Task: Open Zendesk chatbot.
Action: Mouse moved to (1088, 176)
Screenshot: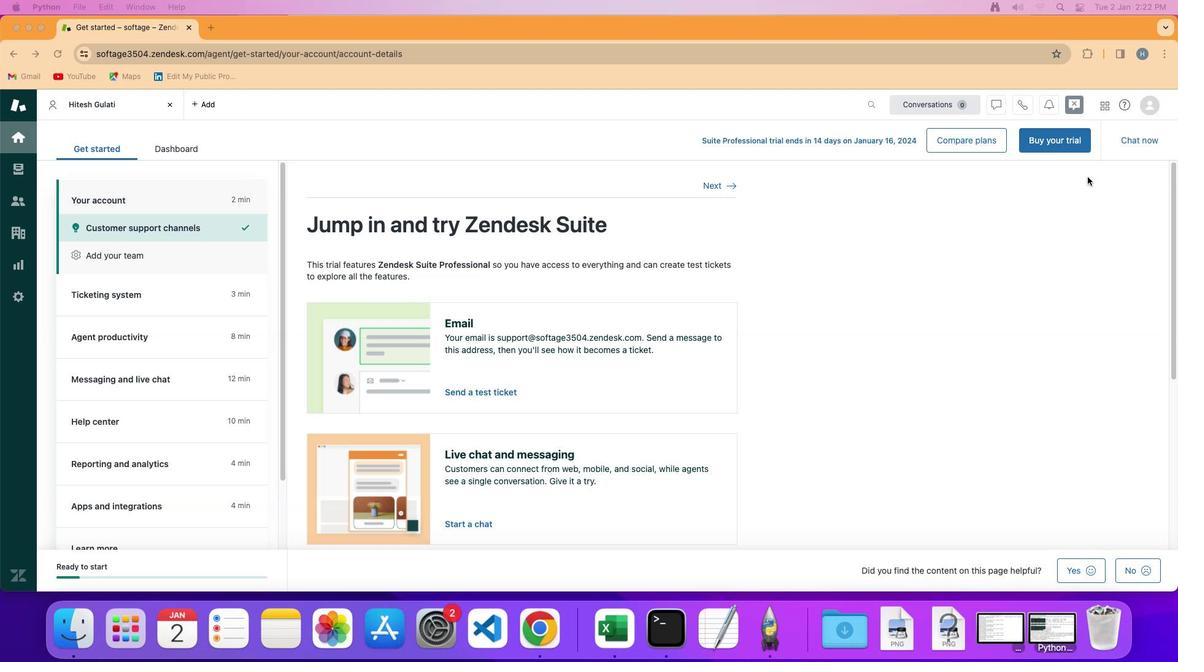 
Action: Mouse pressed left at (1088, 176)
Screenshot: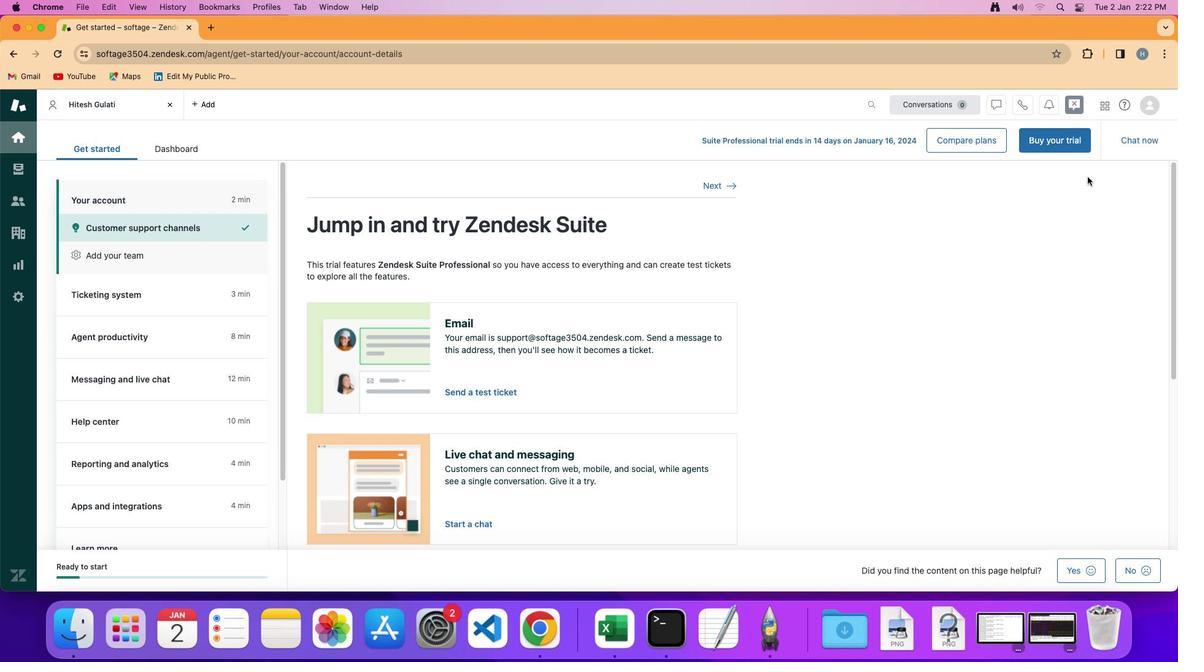 
Action: Mouse moved to (1151, 105)
Screenshot: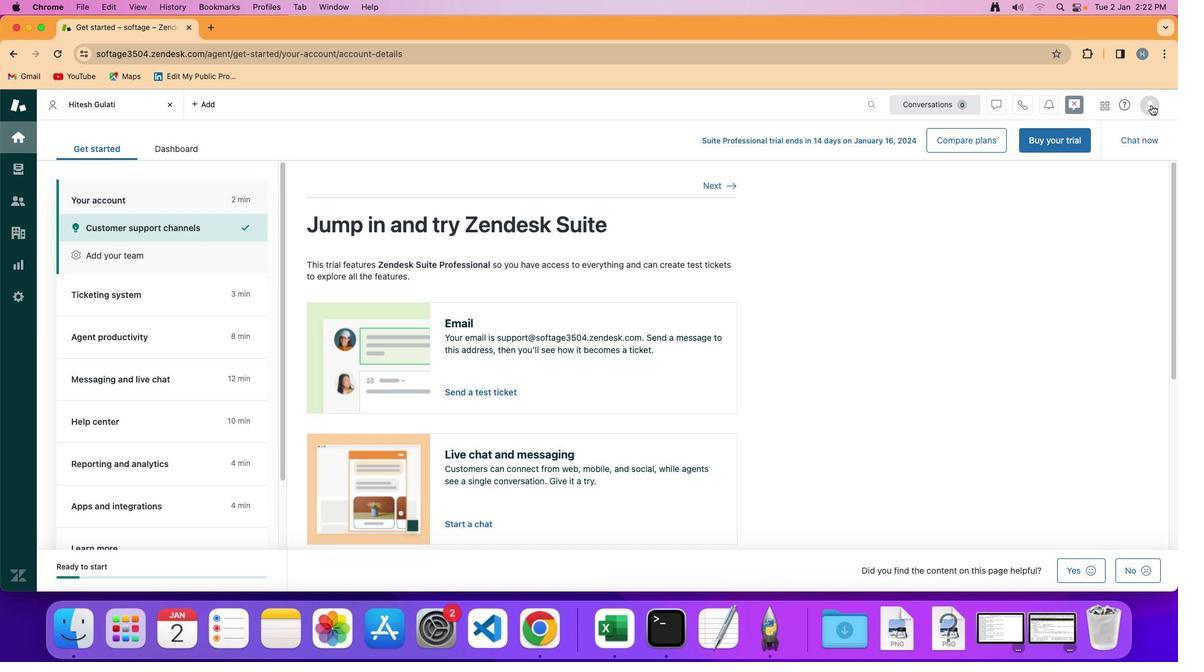 
Action: Mouse pressed left at (1151, 105)
Screenshot: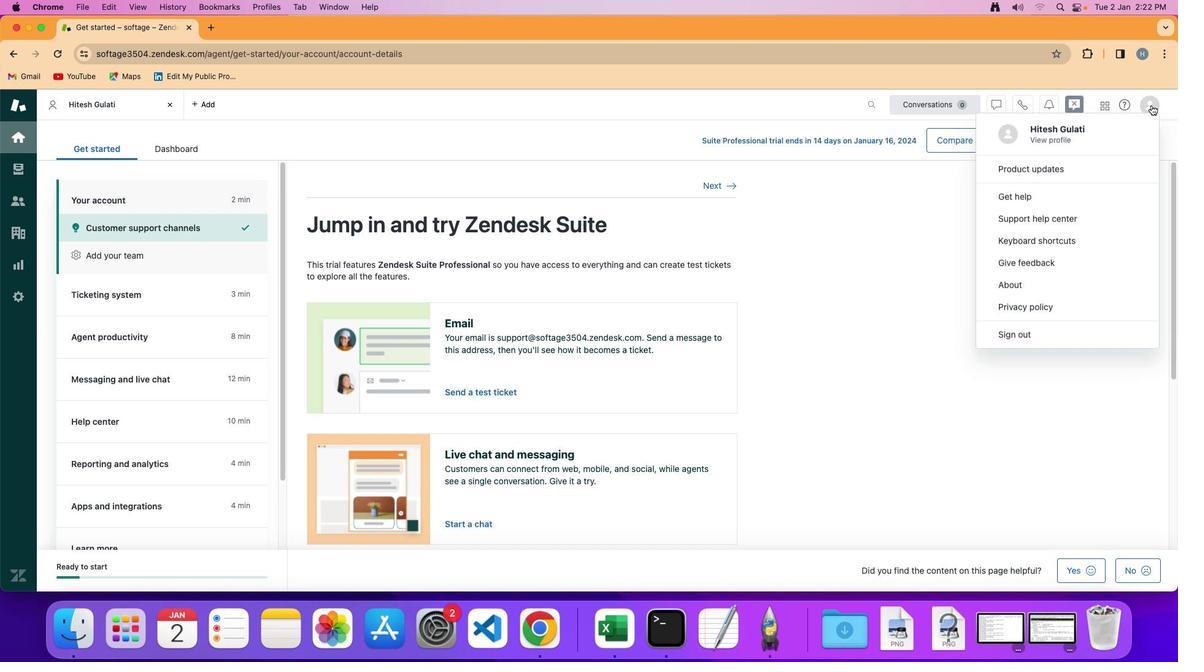 
Action: Mouse moved to (1040, 206)
Screenshot: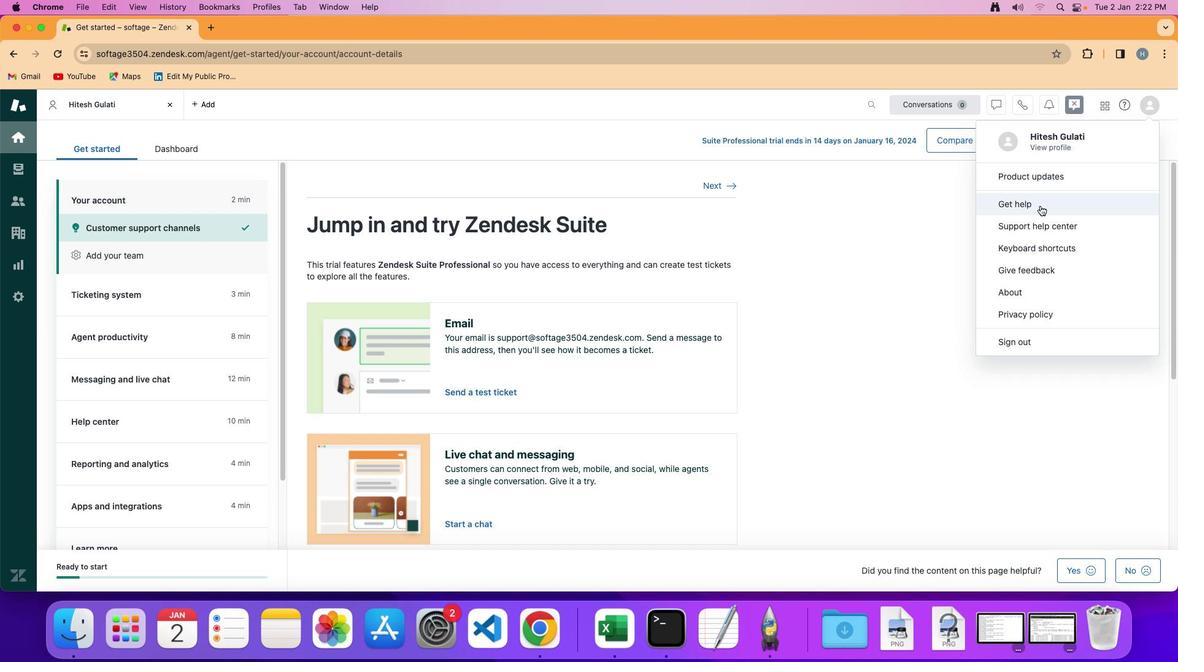 
Action: Mouse pressed left at (1040, 206)
Screenshot: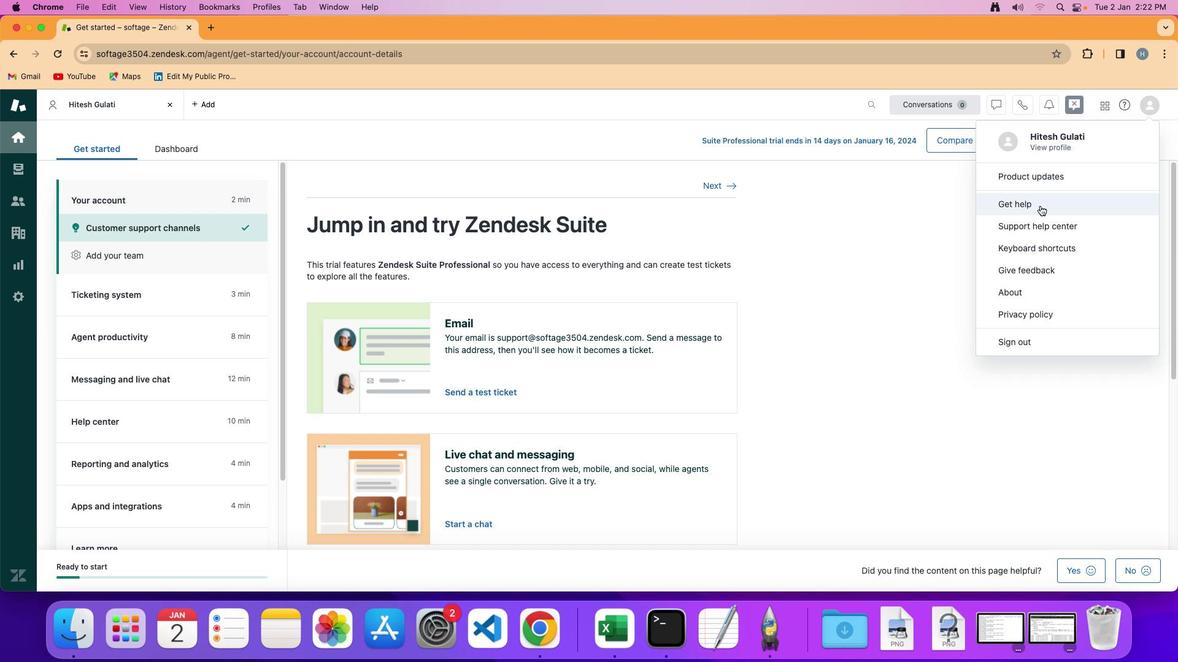 
